 Task: Create List Quotes in Board Employee Benefits to Workspace Front-end Development. Create List Invoices in Board Employee Benefits Optimization to Workspace Front-end Development. Create List Receipts in Board Employee Wellness and Mental Health Programs to Workspace Front-end Development
Action: Mouse moved to (100, 376)
Screenshot: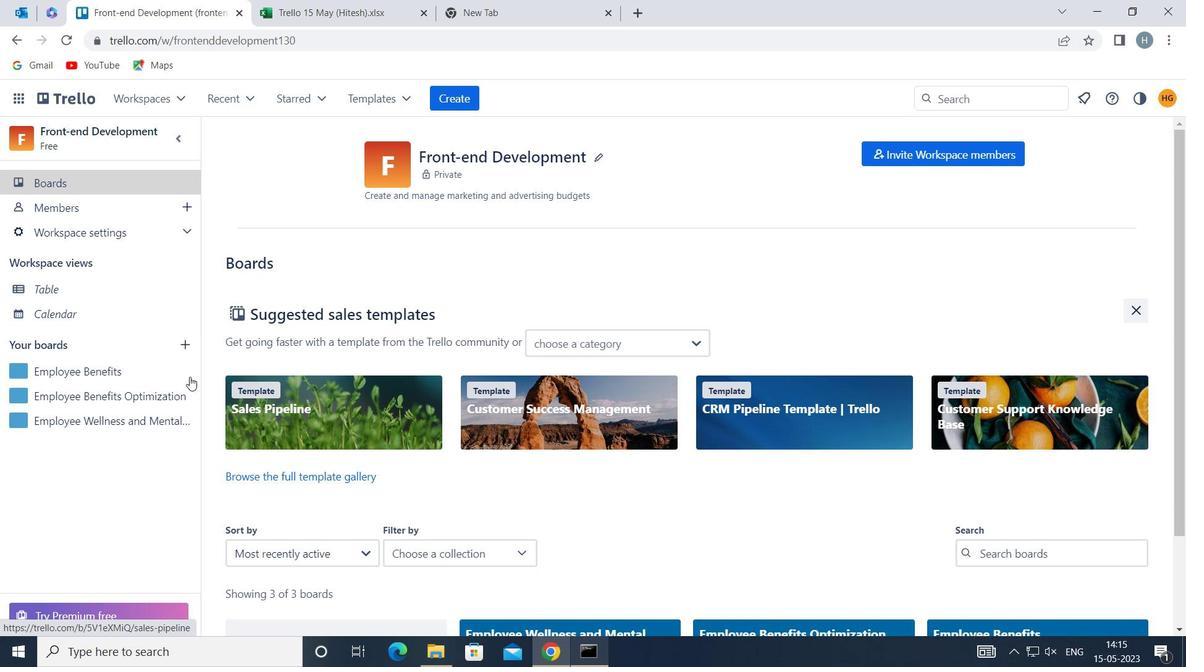 
Action: Mouse pressed left at (100, 376)
Screenshot: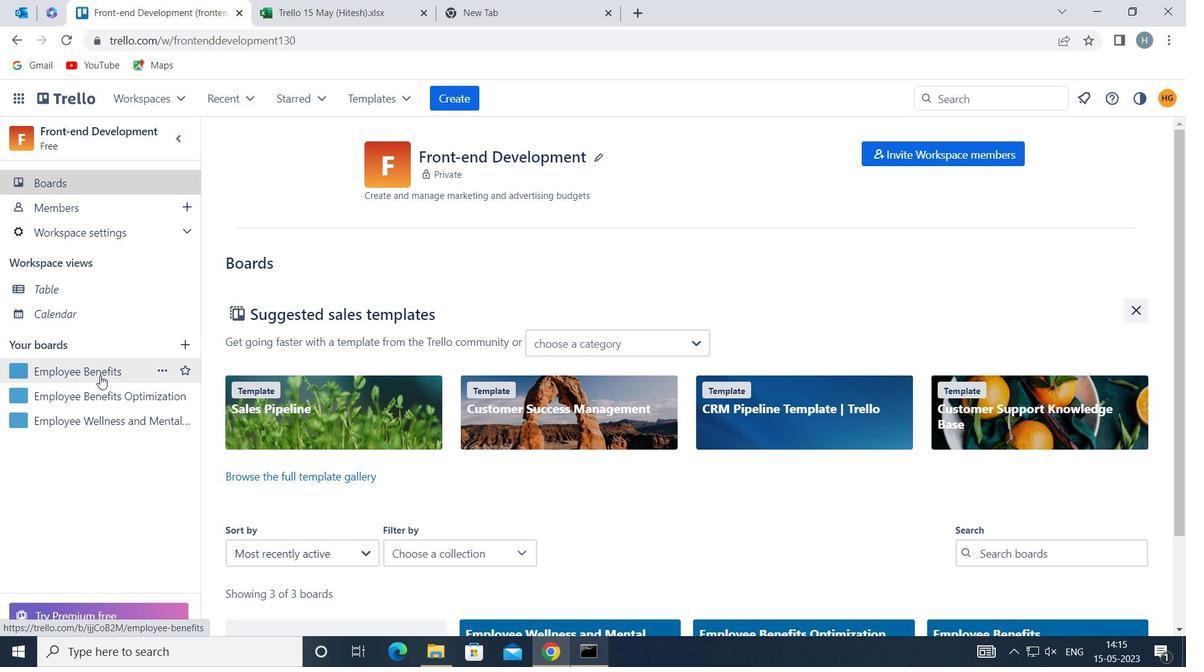 
Action: Mouse moved to (341, 189)
Screenshot: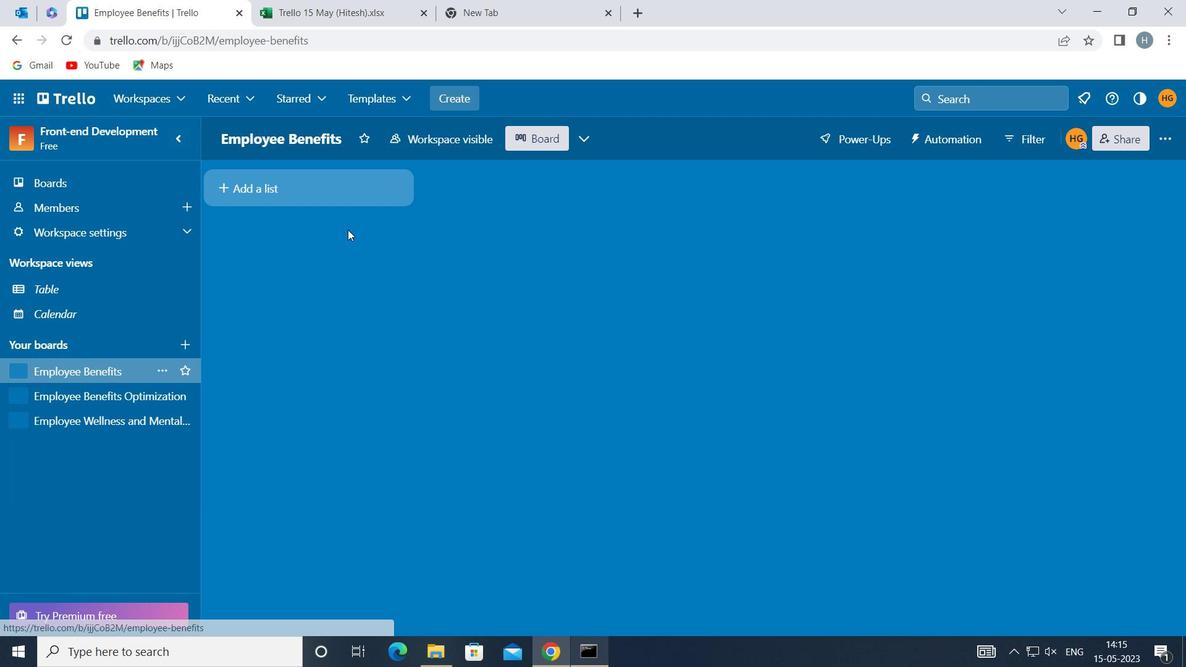 
Action: Mouse pressed left at (341, 189)
Screenshot: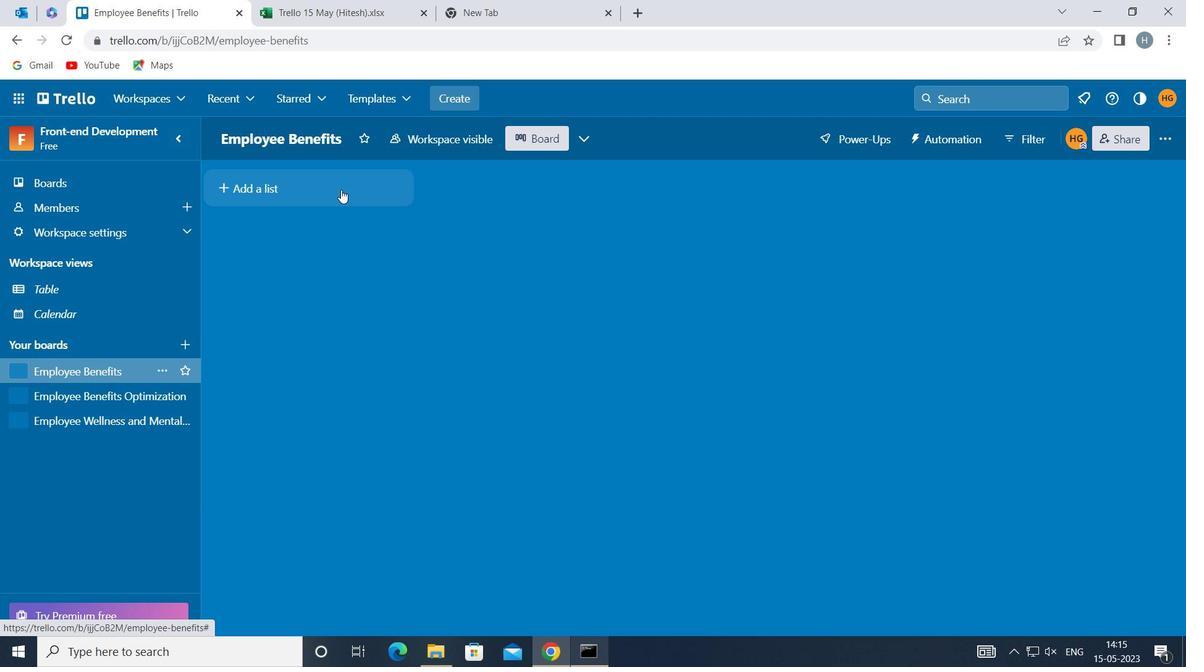 
Action: Key pressed <Key.shift>QUOTES
Screenshot: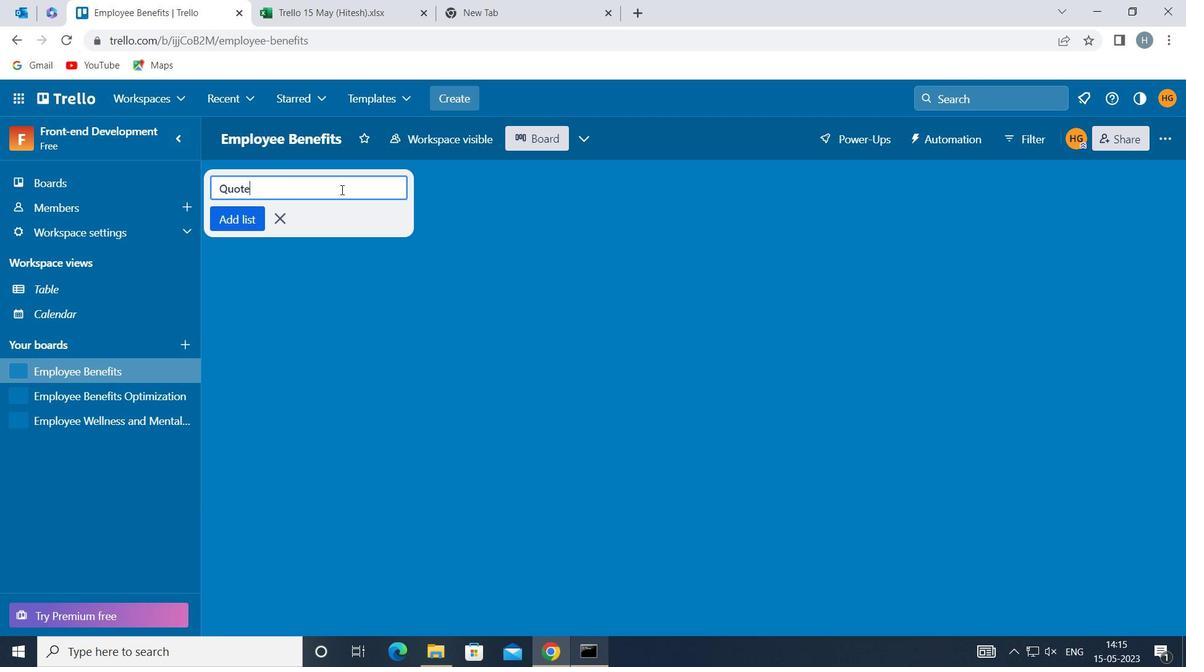 
Action: Mouse moved to (247, 218)
Screenshot: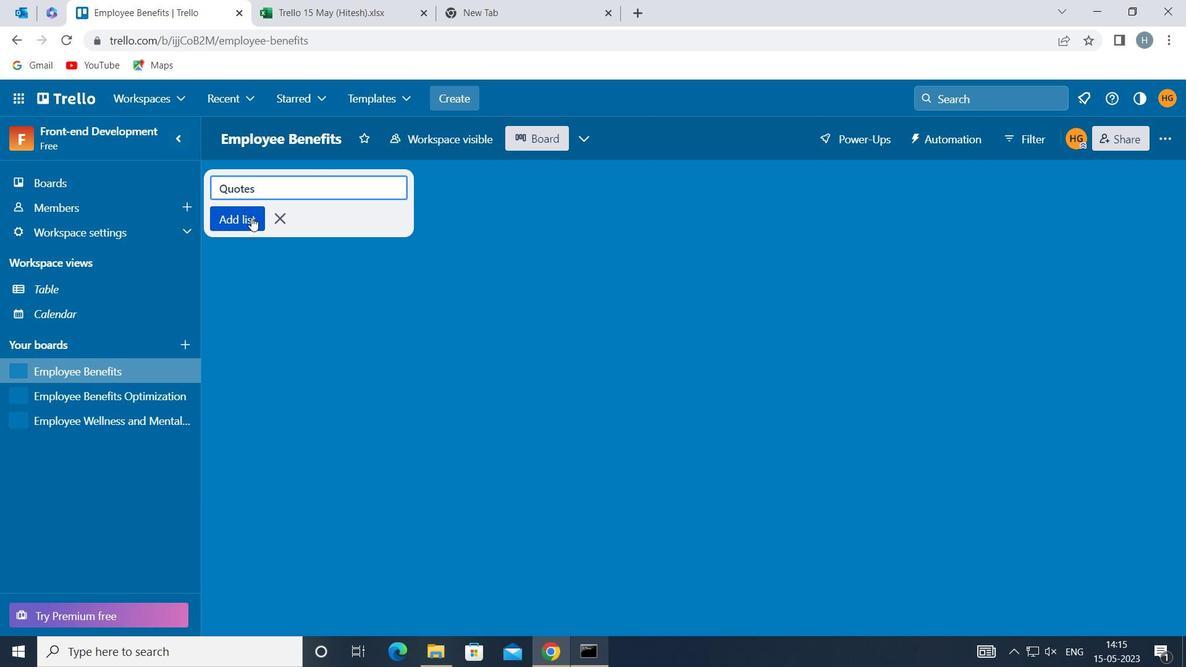 
Action: Mouse pressed left at (247, 218)
Screenshot: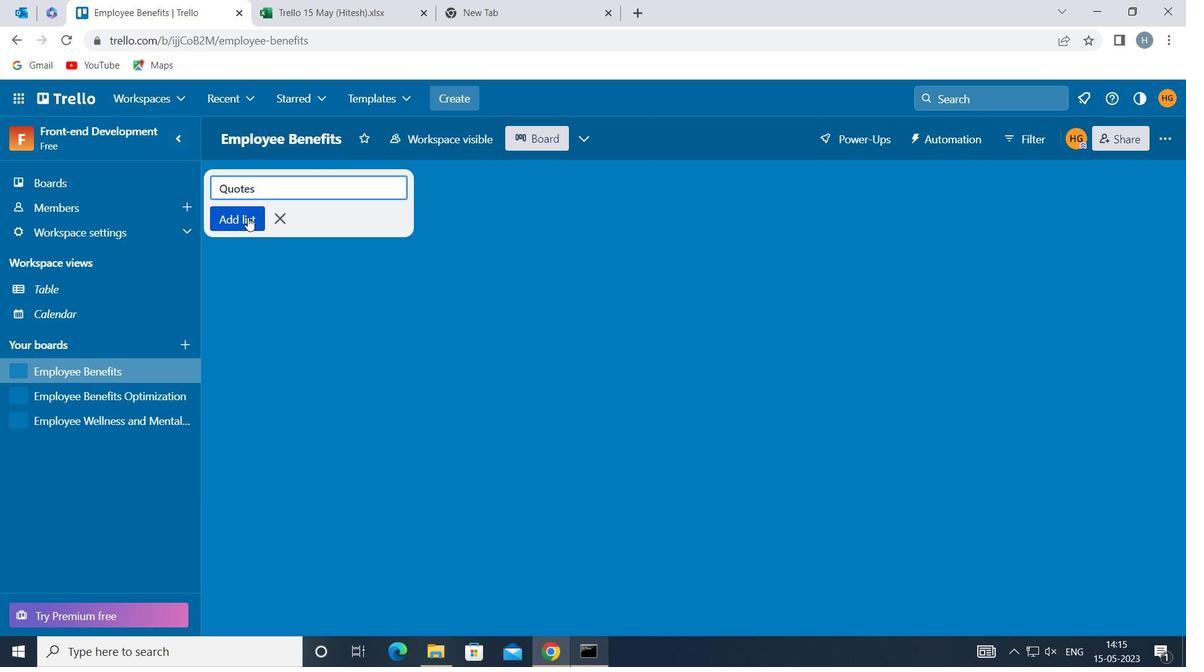 
Action: Mouse moved to (305, 392)
Screenshot: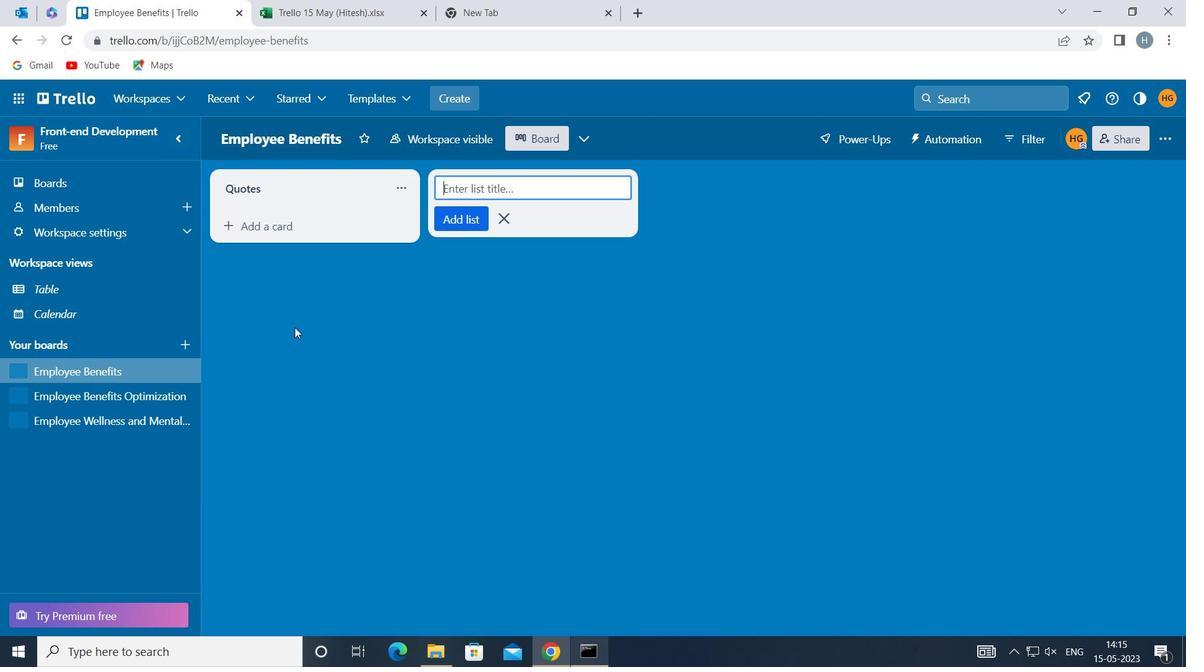 
Action: Mouse pressed left at (305, 392)
Screenshot: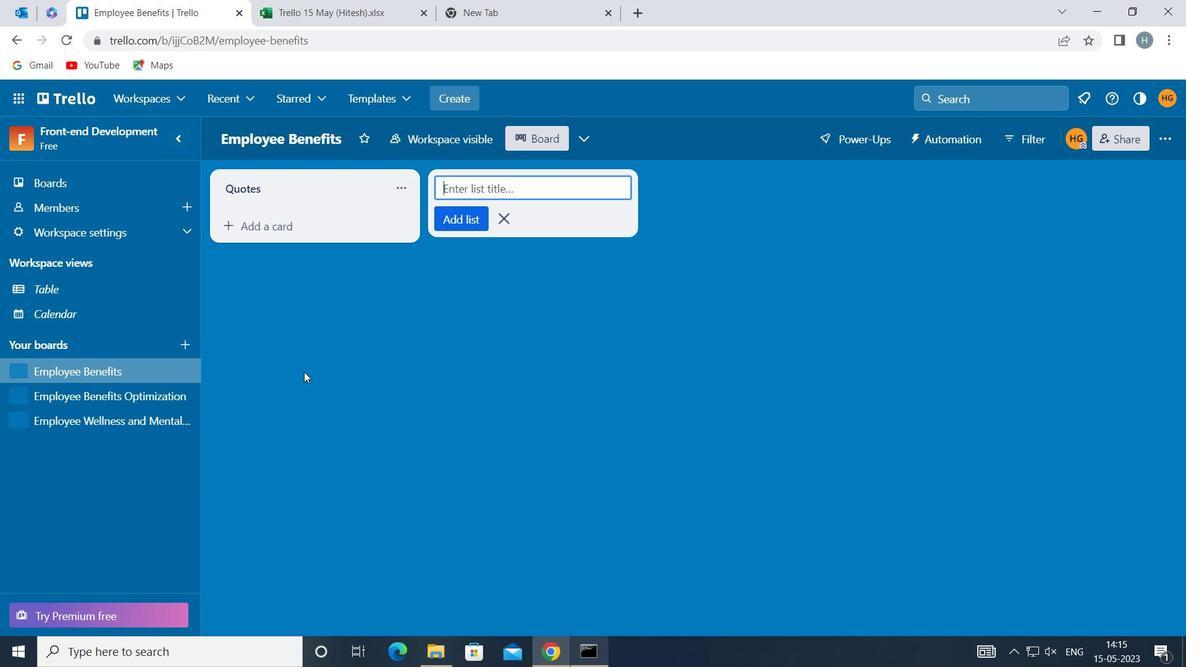 
Action: Mouse moved to (104, 392)
Screenshot: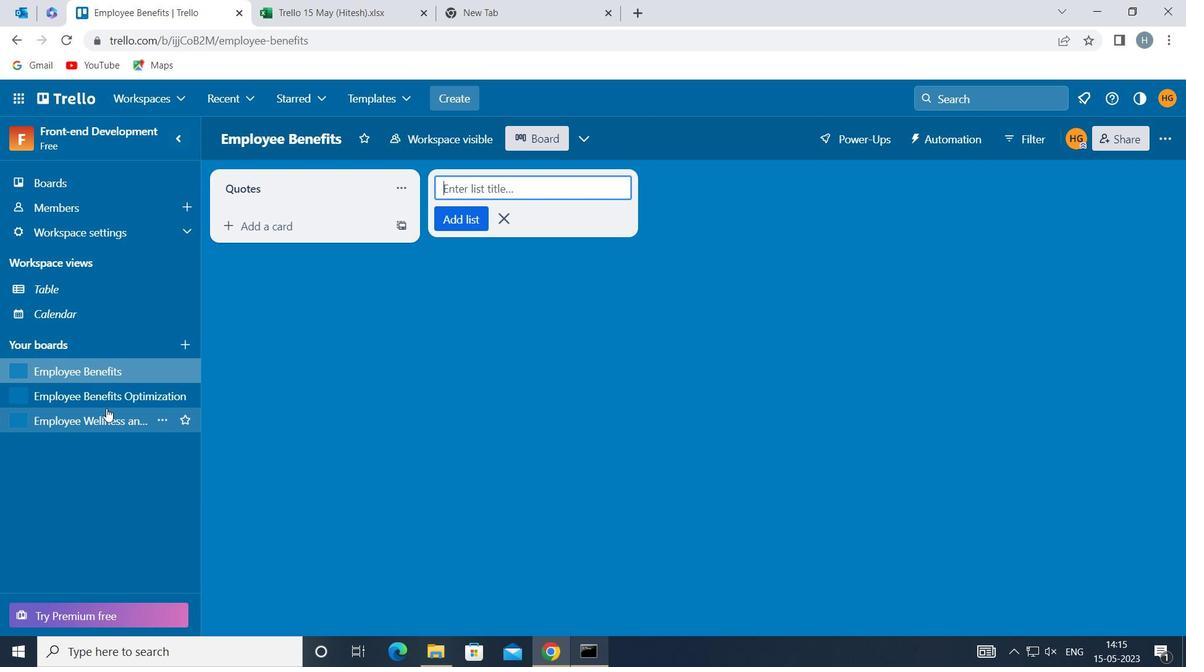 
Action: Mouse pressed left at (104, 392)
Screenshot: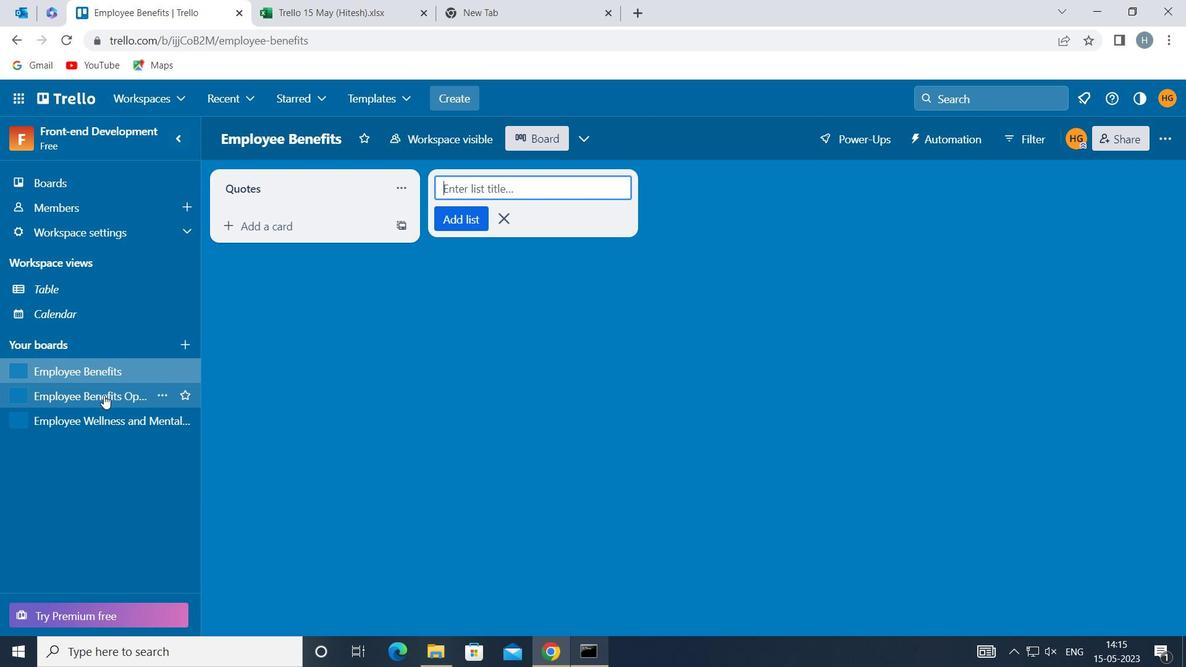 
Action: Mouse moved to (306, 193)
Screenshot: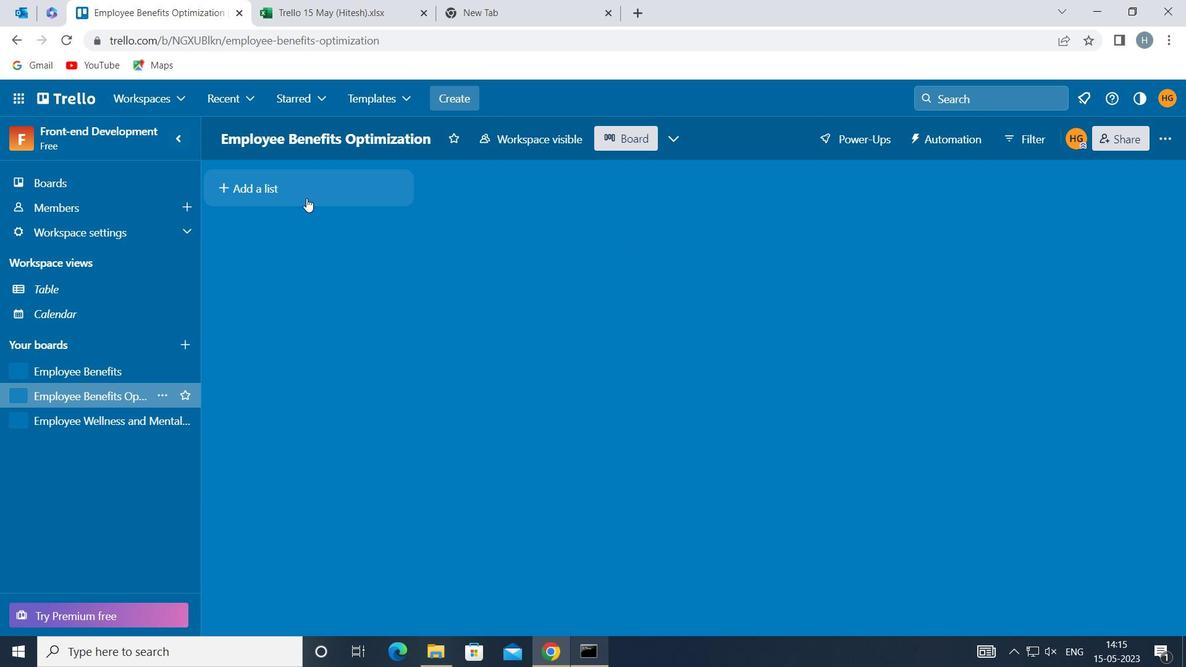 
Action: Mouse pressed left at (306, 193)
Screenshot: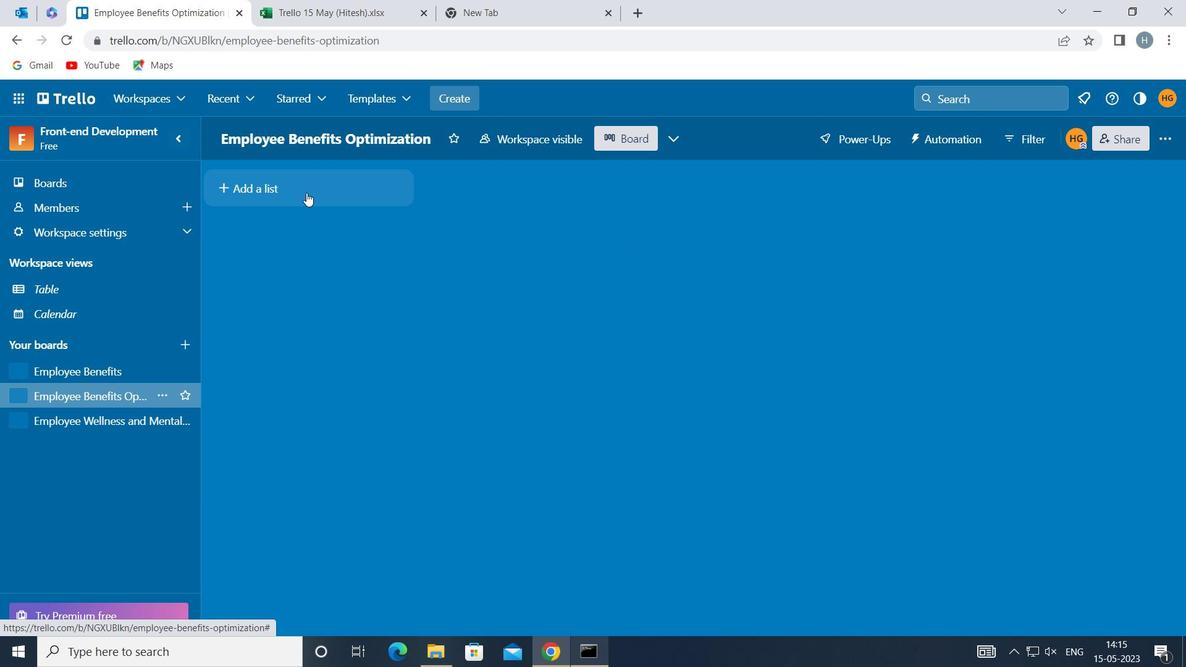 
Action: Key pressed <Key.shift>INVOICES
Screenshot: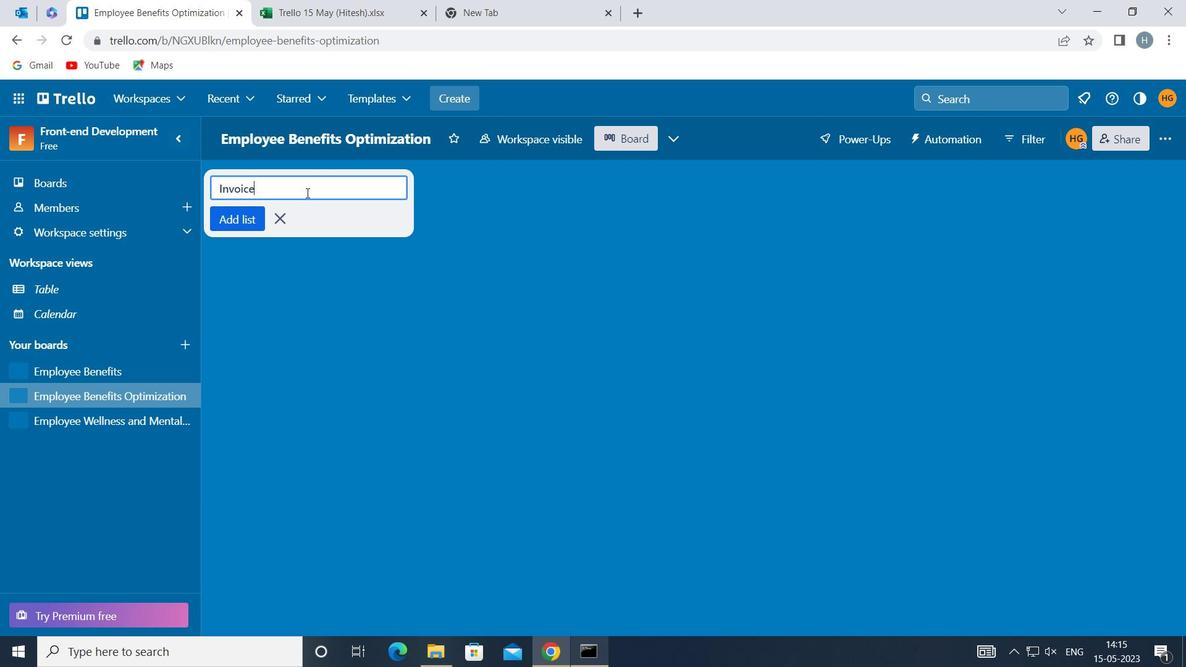 
Action: Mouse moved to (243, 214)
Screenshot: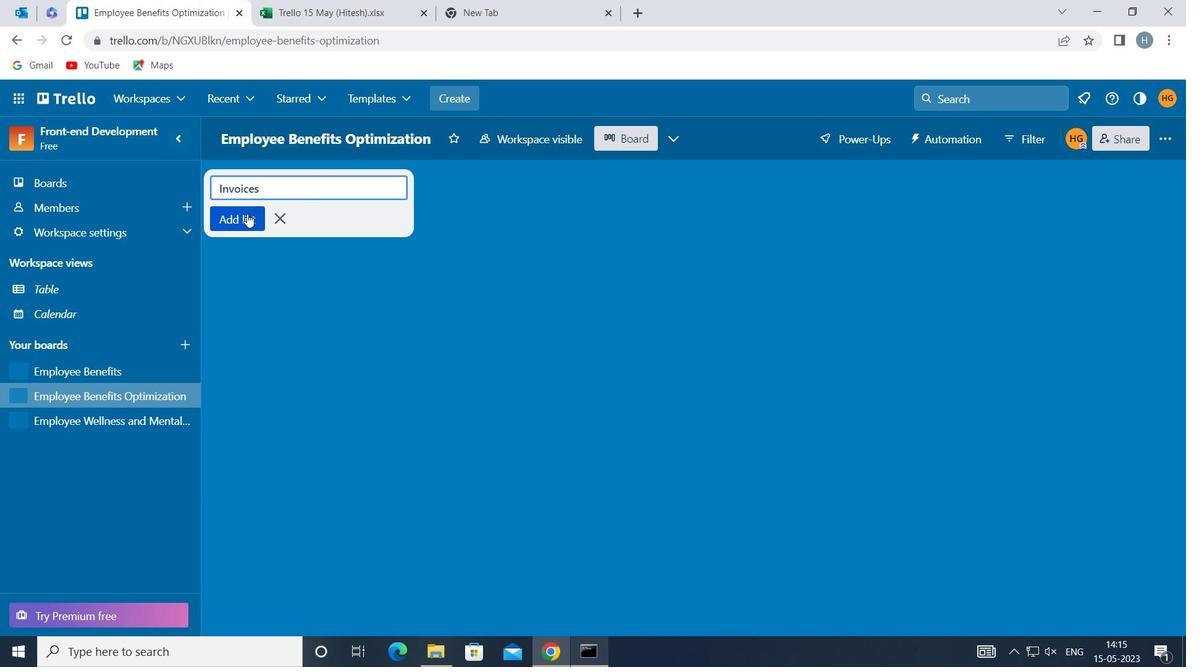 
Action: Mouse pressed left at (243, 214)
Screenshot: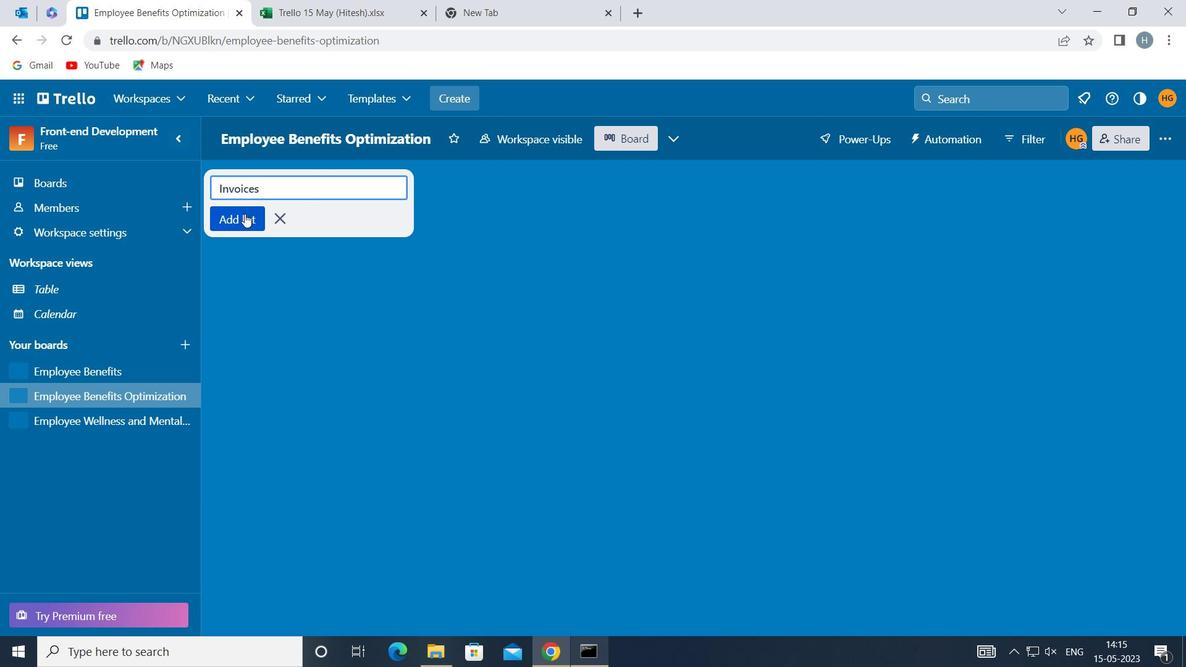
Action: Mouse moved to (269, 361)
Screenshot: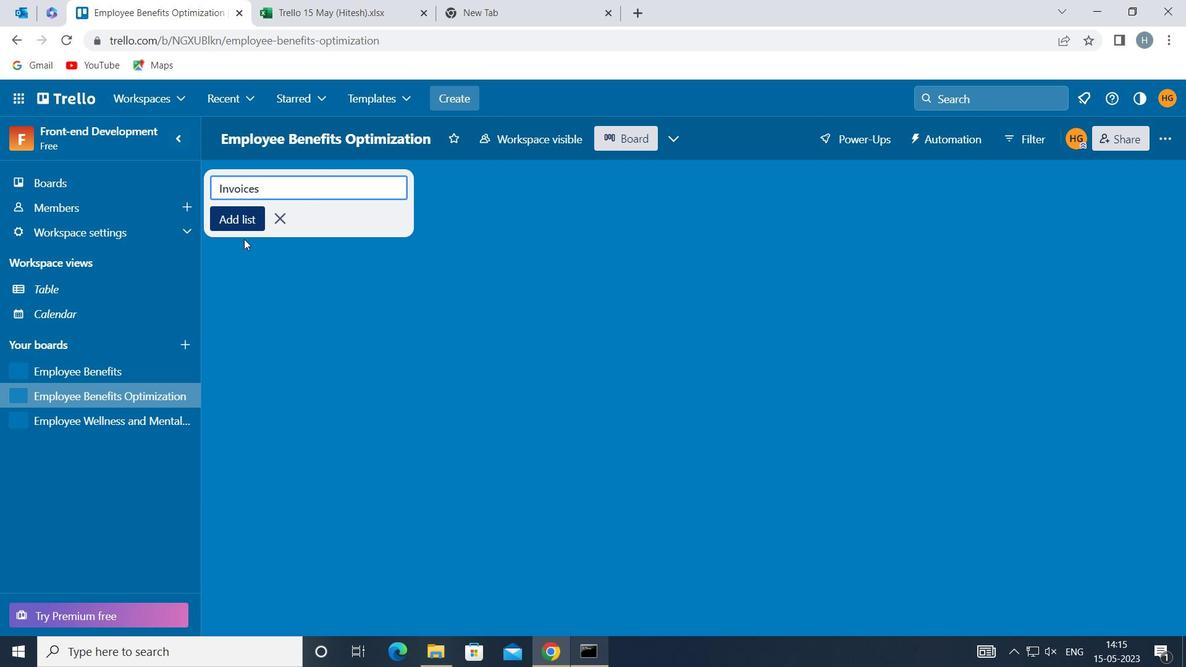 
Action: Mouse pressed left at (269, 361)
Screenshot: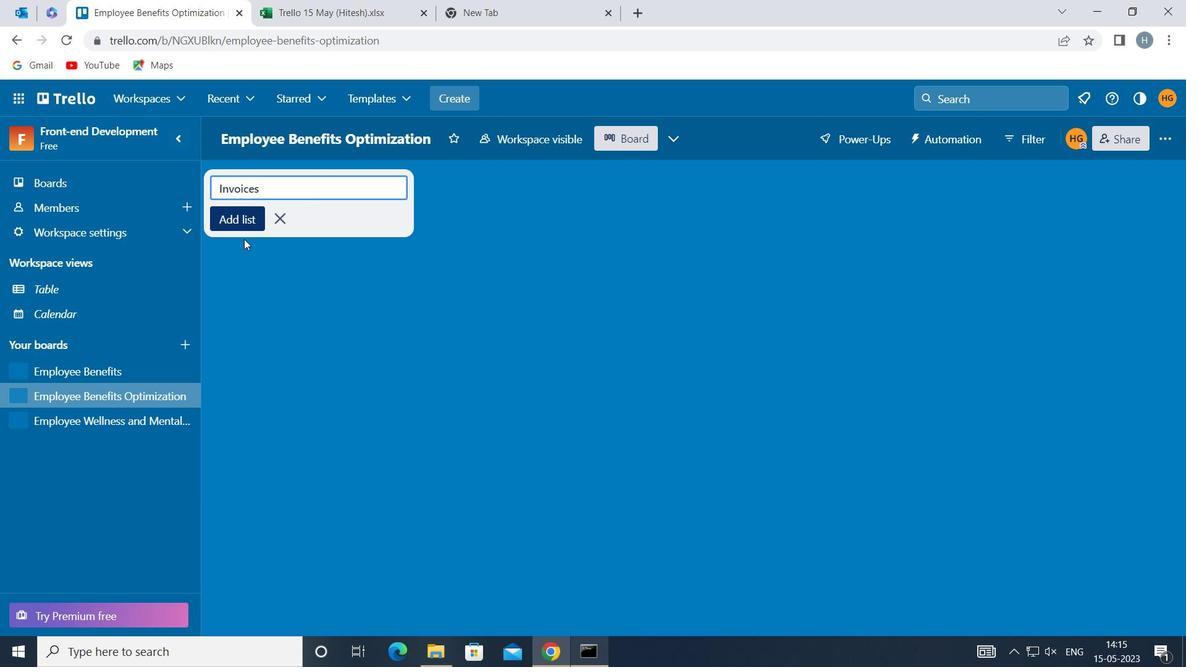 
Action: Mouse moved to (105, 415)
Screenshot: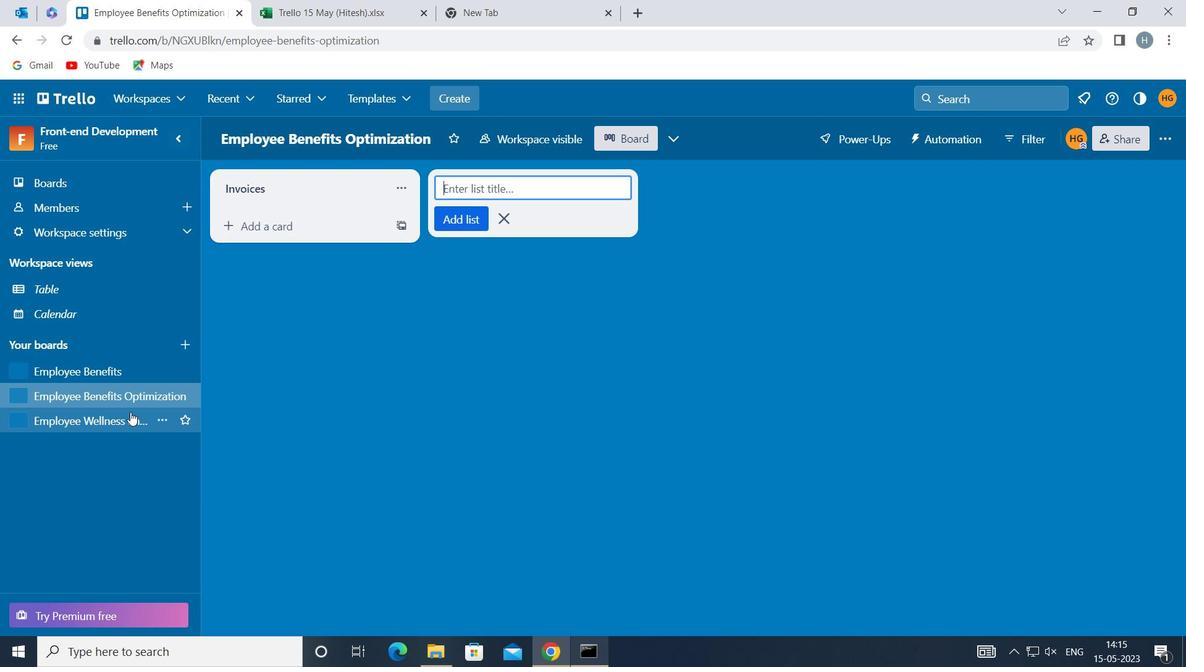 
Action: Mouse pressed left at (105, 415)
Screenshot: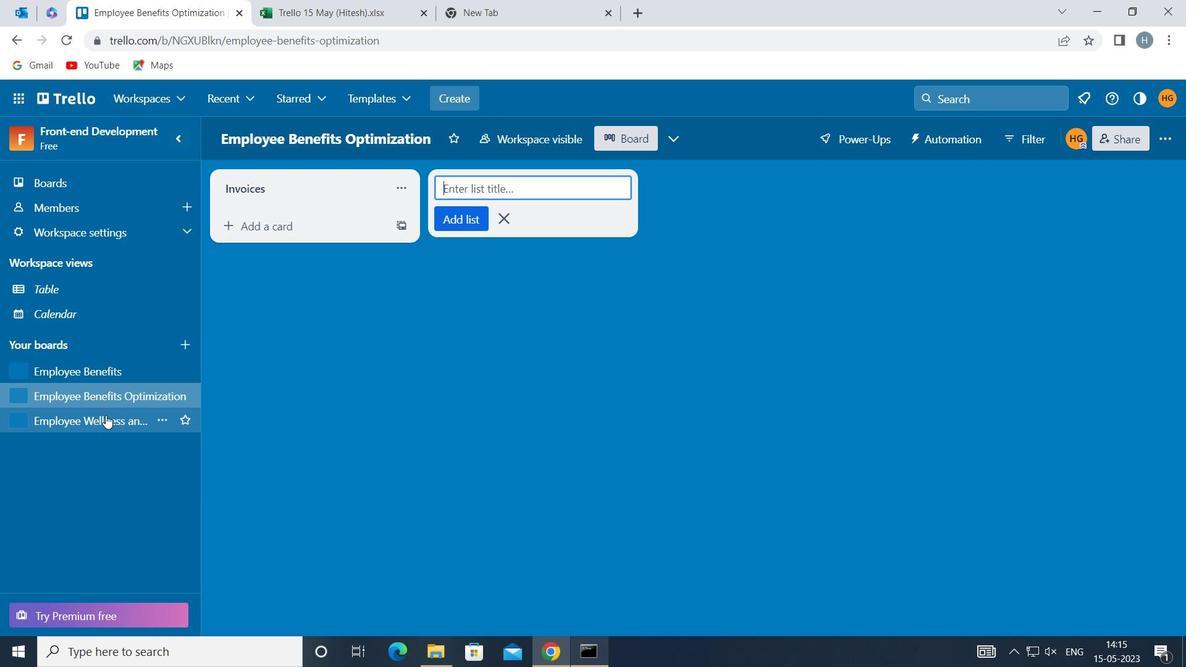 
Action: Mouse moved to (302, 187)
Screenshot: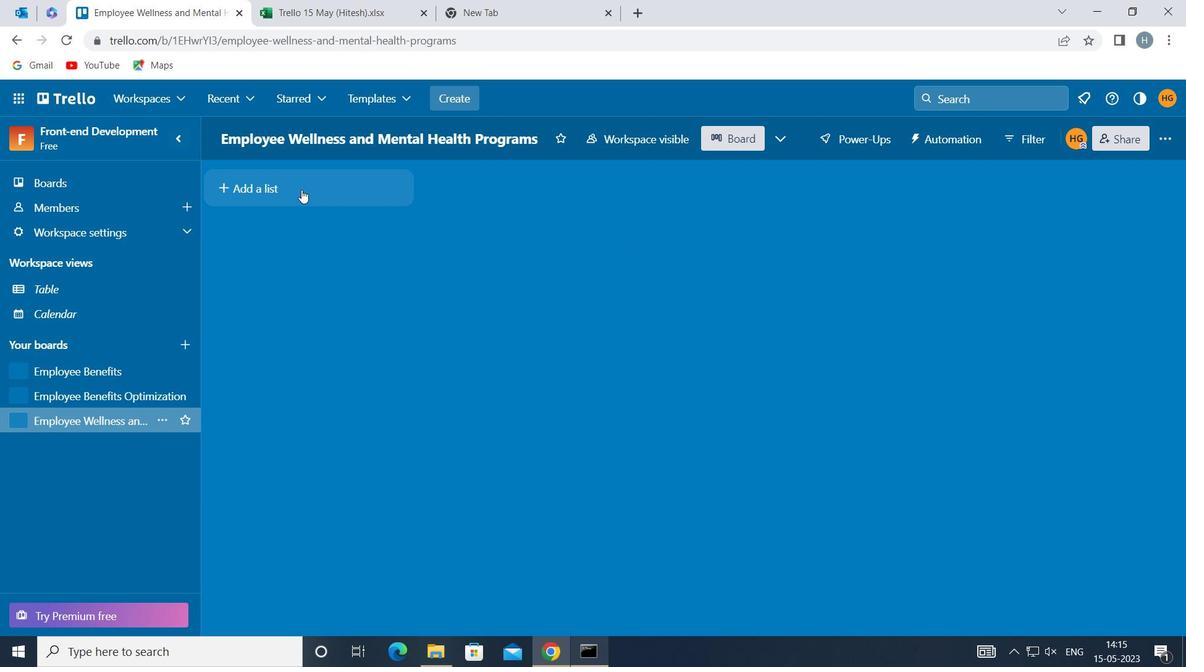 
Action: Mouse pressed left at (302, 187)
Screenshot: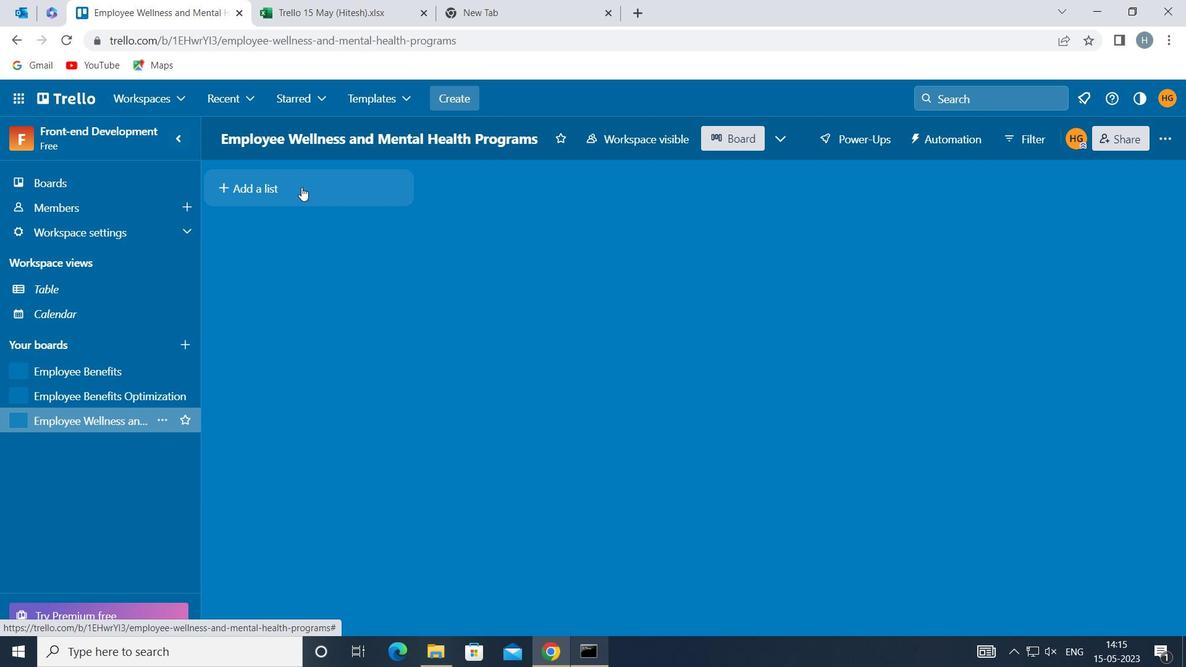 
Action: Key pressed <Key.shift><Key.shift>RECEIPTS
Screenshot: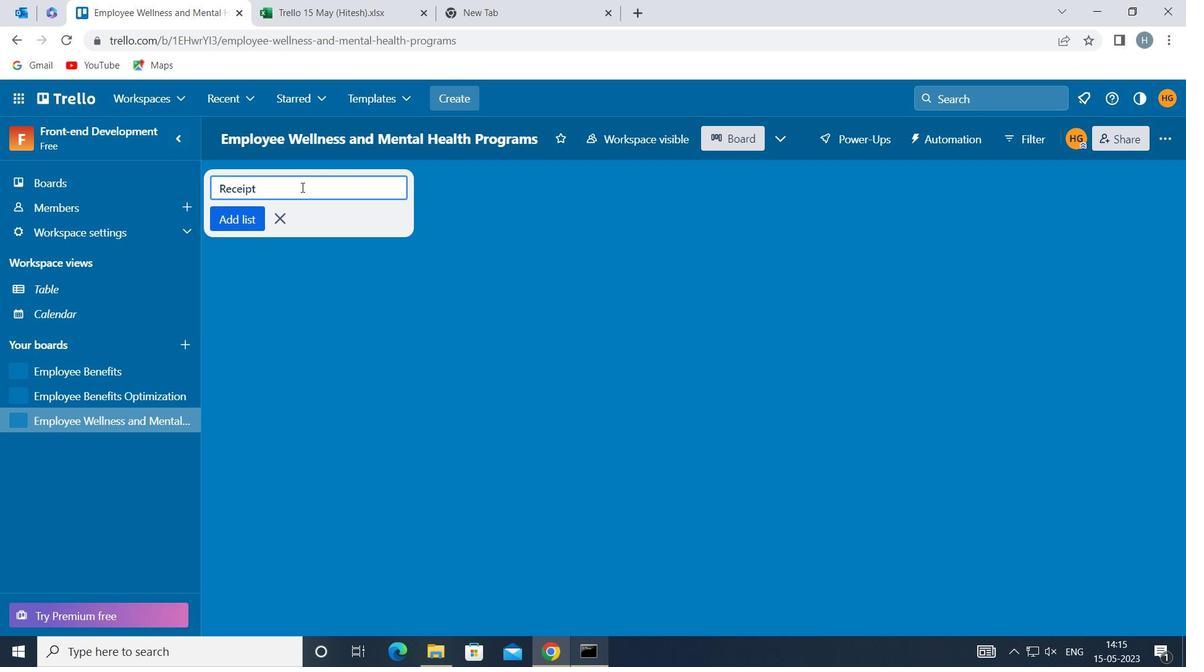 
Action: Mouse moved to (223, 219)
Screenshot: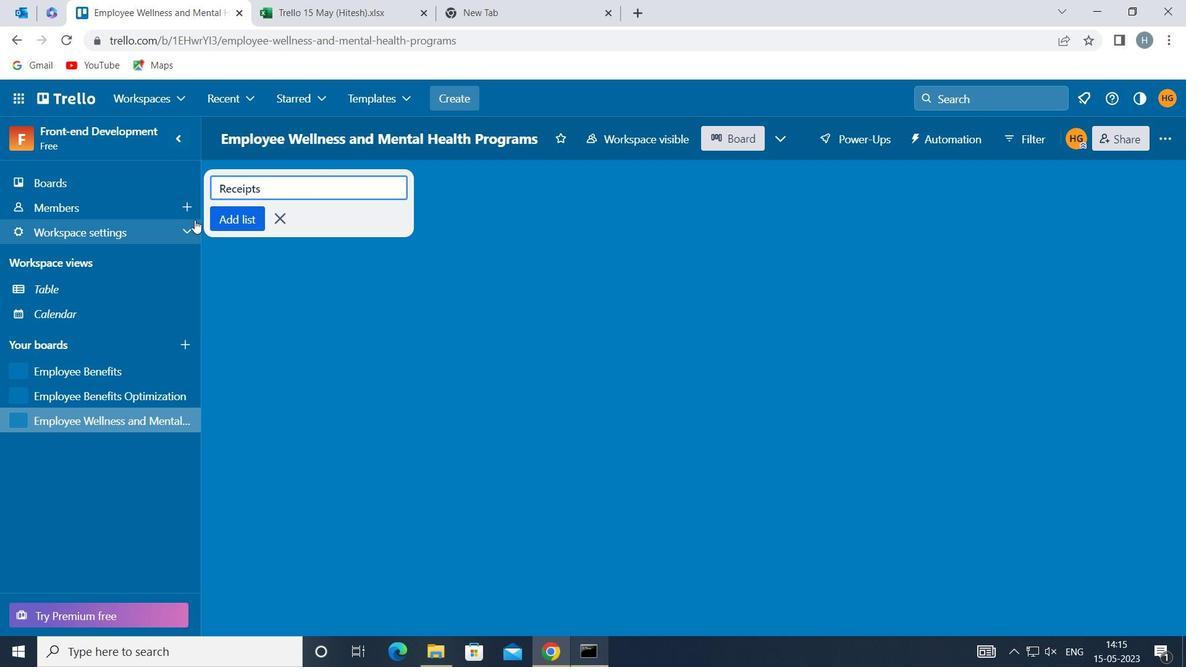 
Action: Mouse pressed left at (223, 219)
Screenshot: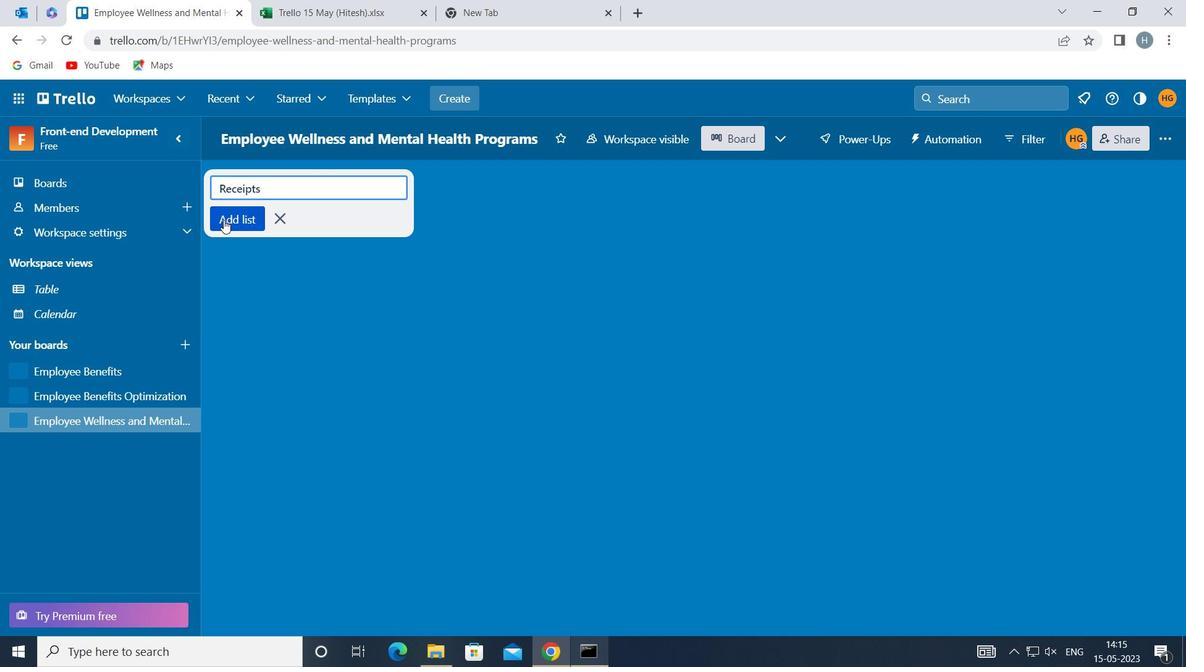 
Action: Mouse moved to (344, 366)
Screenshot: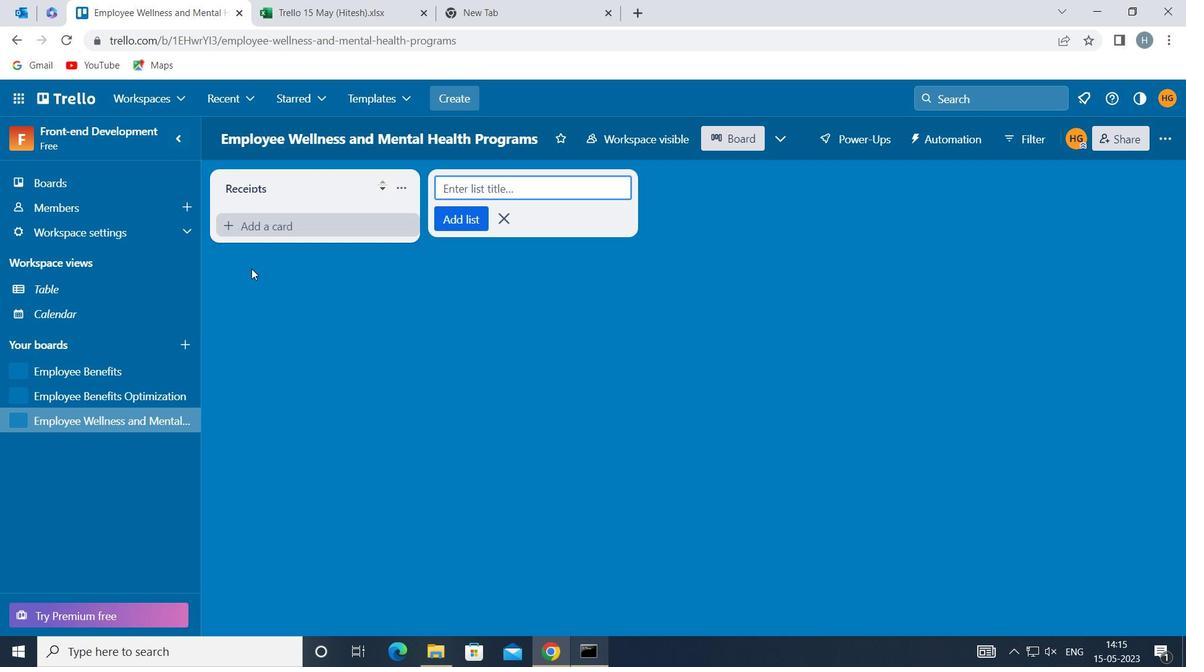 
Action: Mouse pressed left at (344, 366)
Screenshot: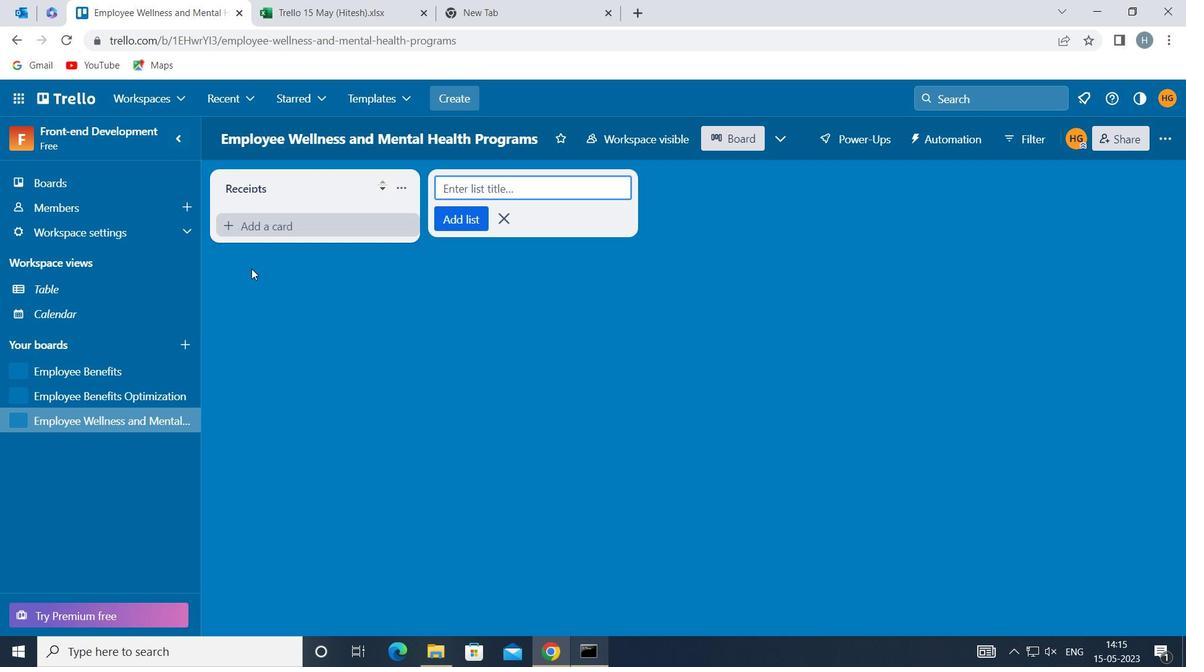 
Action: Mouse moved to (345, 366)
Screenshot: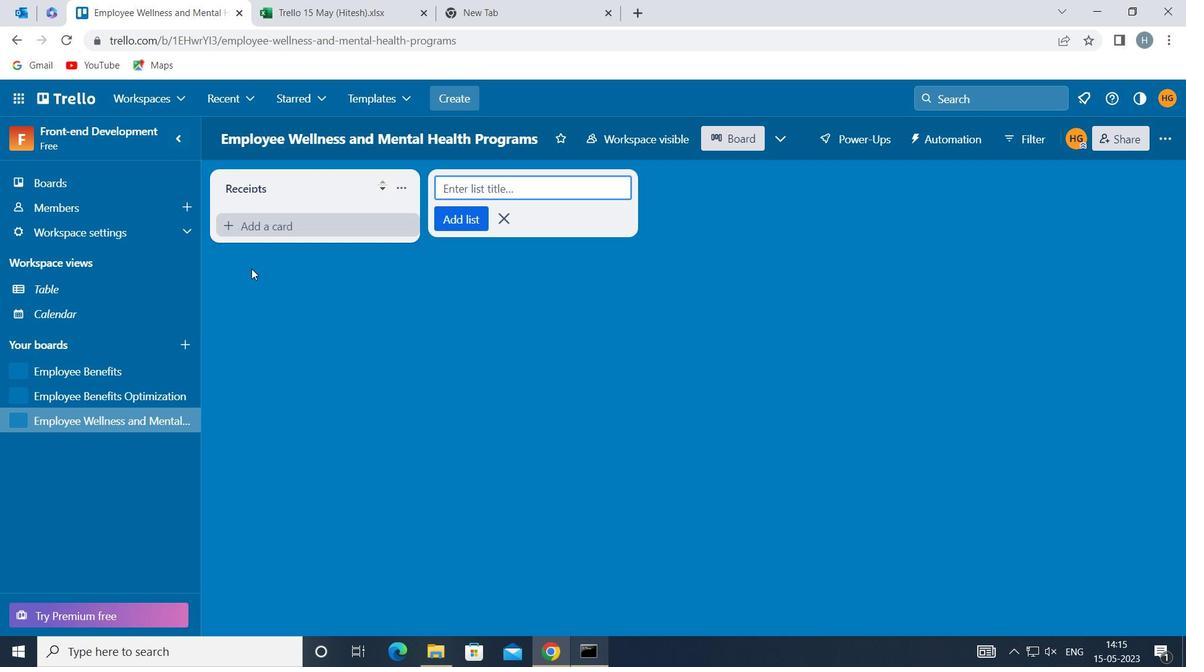 
